 Task: Add El Paseo Paloma Agave Wine Cocktail to the cart.
Action: Mouse moved to (941, 338)
Screenshot: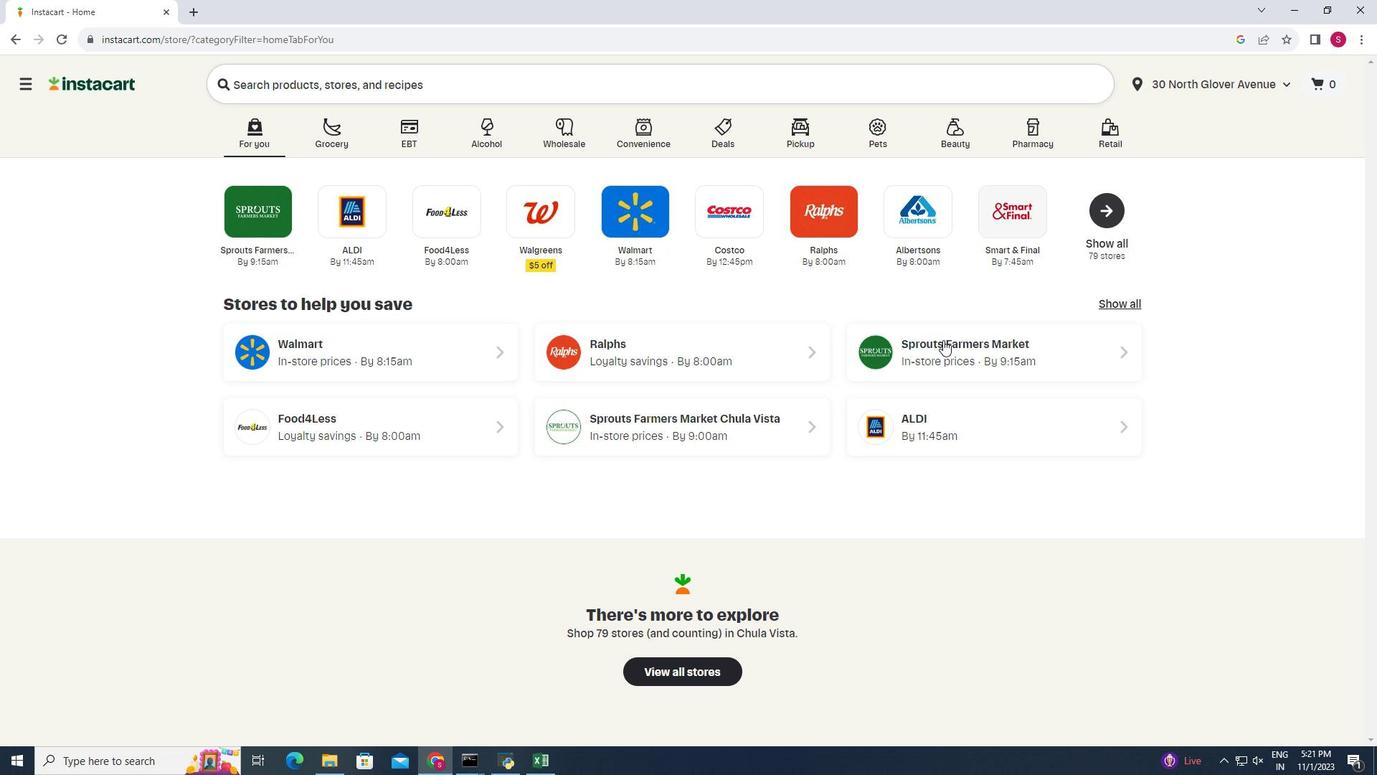 
Action: Mouse pressed left at (941, 338)
Screenshot: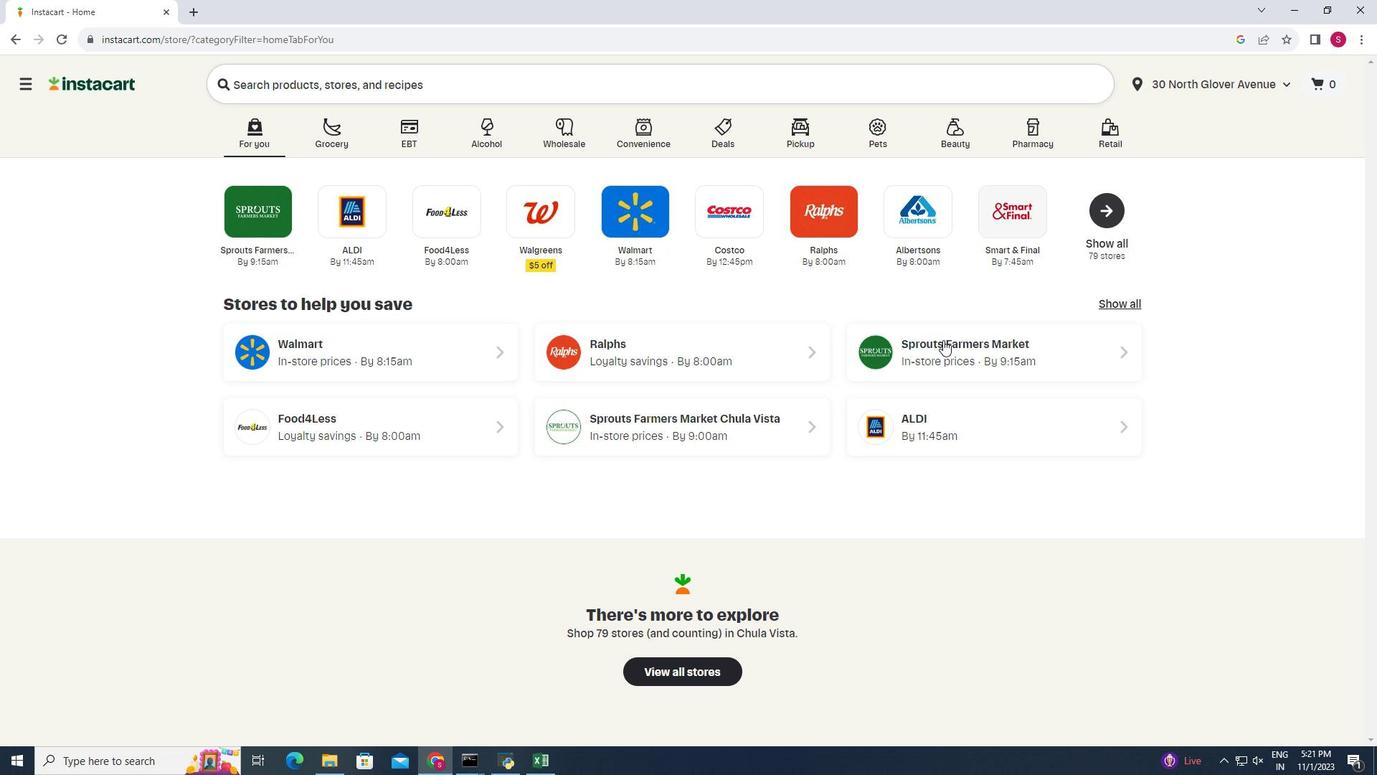 
Action: Mouse moved to (45, 702)
Screenshot: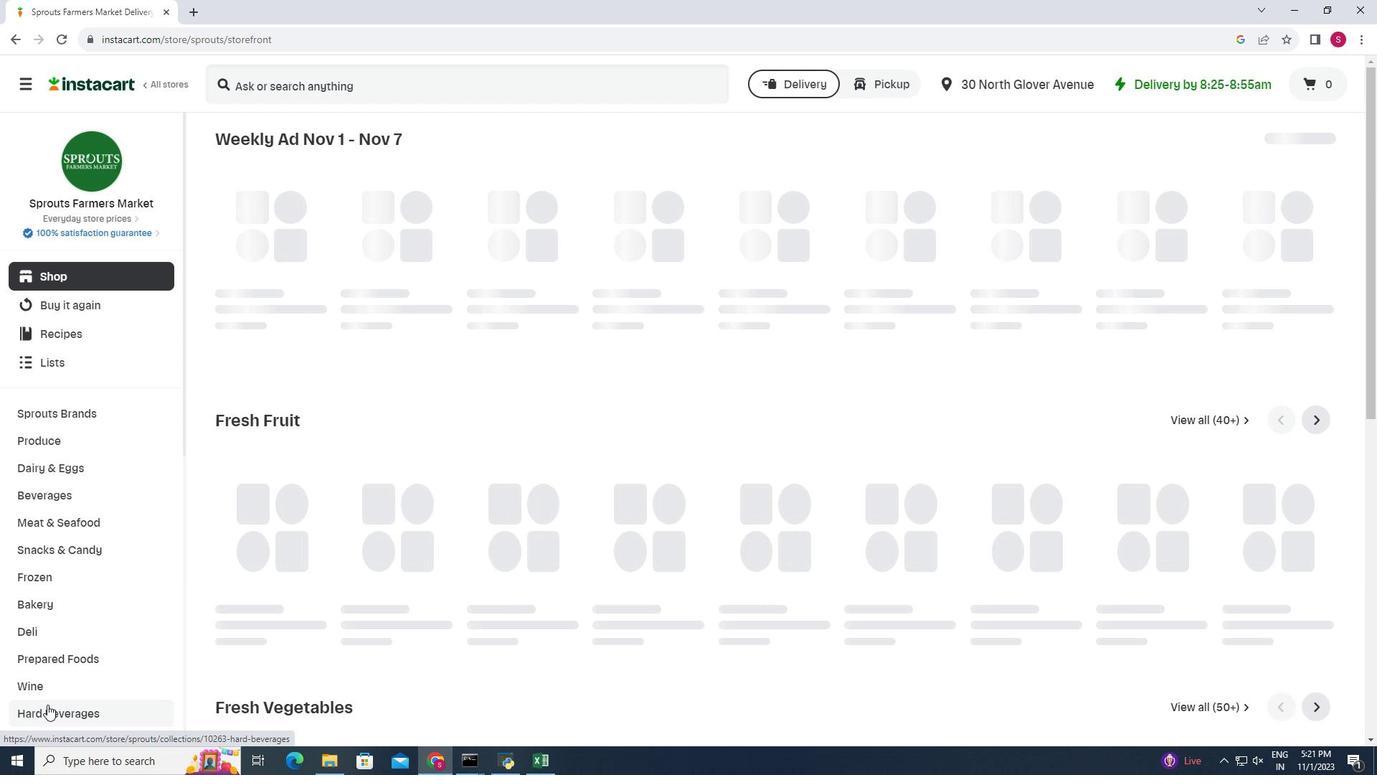 
Action: Mouse pressed left at (45, 702)
Screenshot: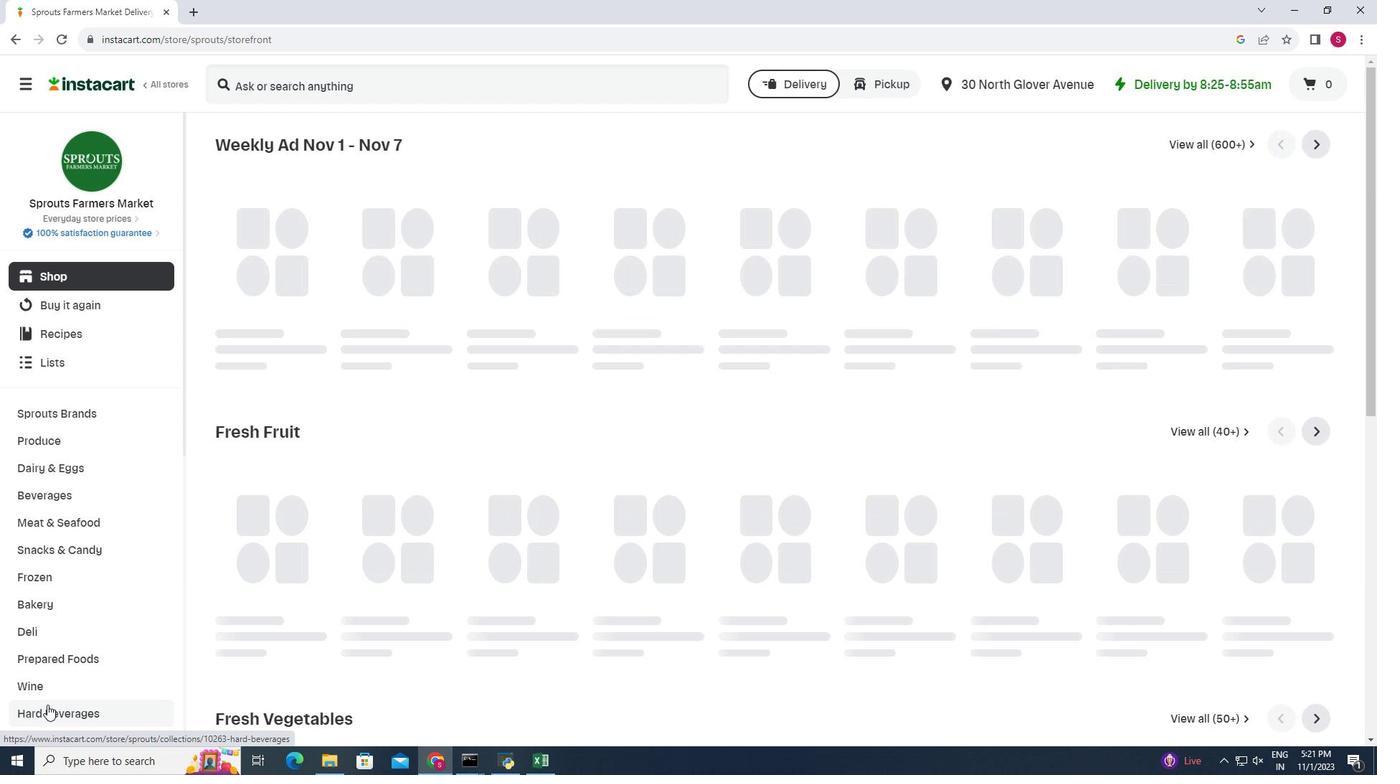 
Action: Mouse moved to (589, 172)
Screenshot: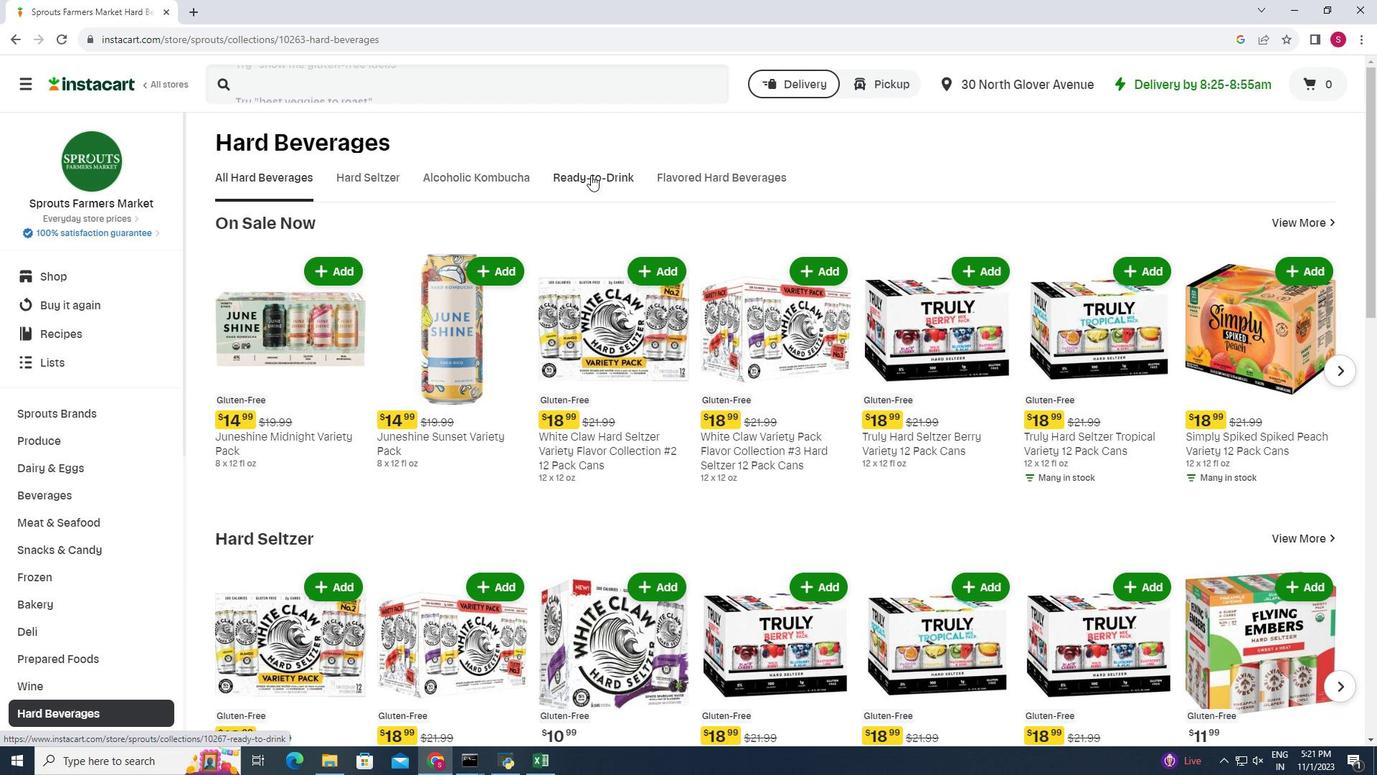 
Action: Mouse pressed left at (589, 172)
Screenshot: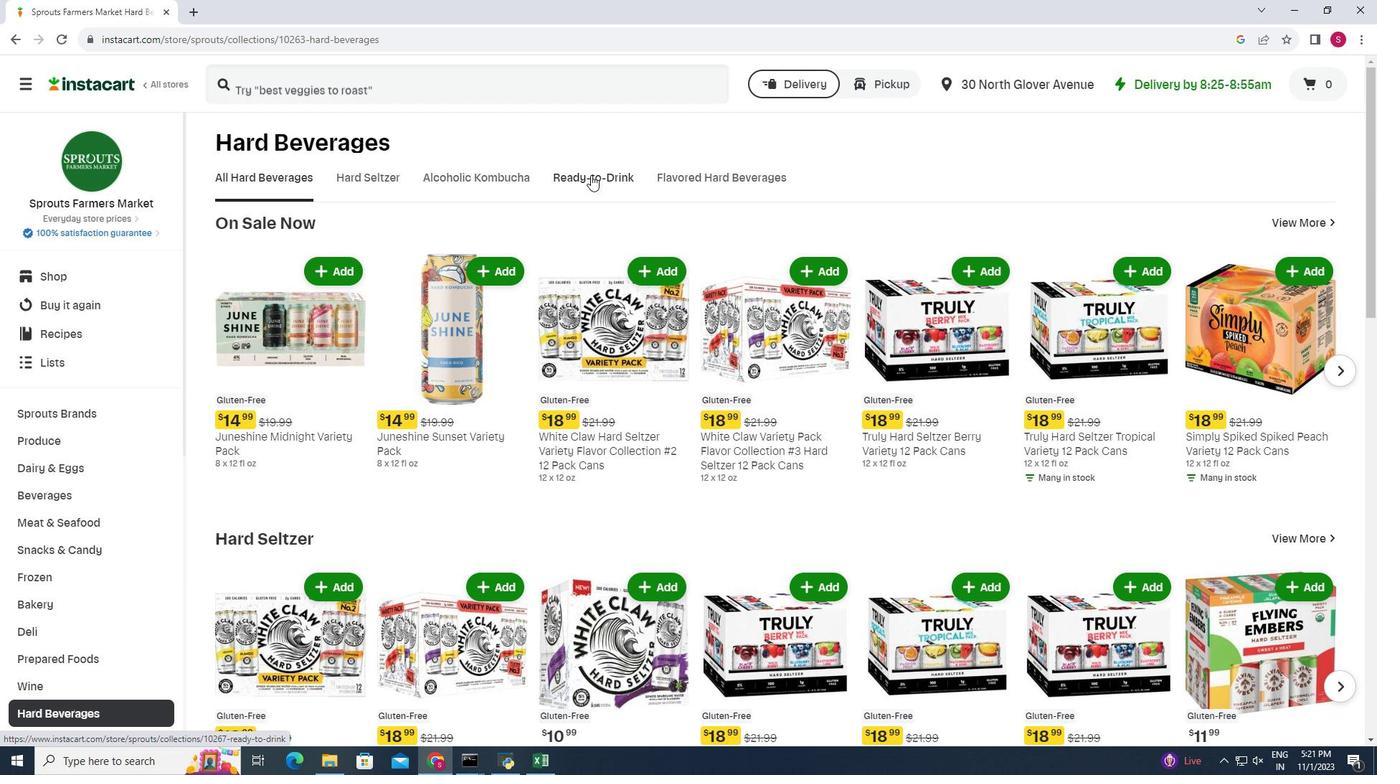 
Action: Mouse moved to (551, 236)
Screenshot: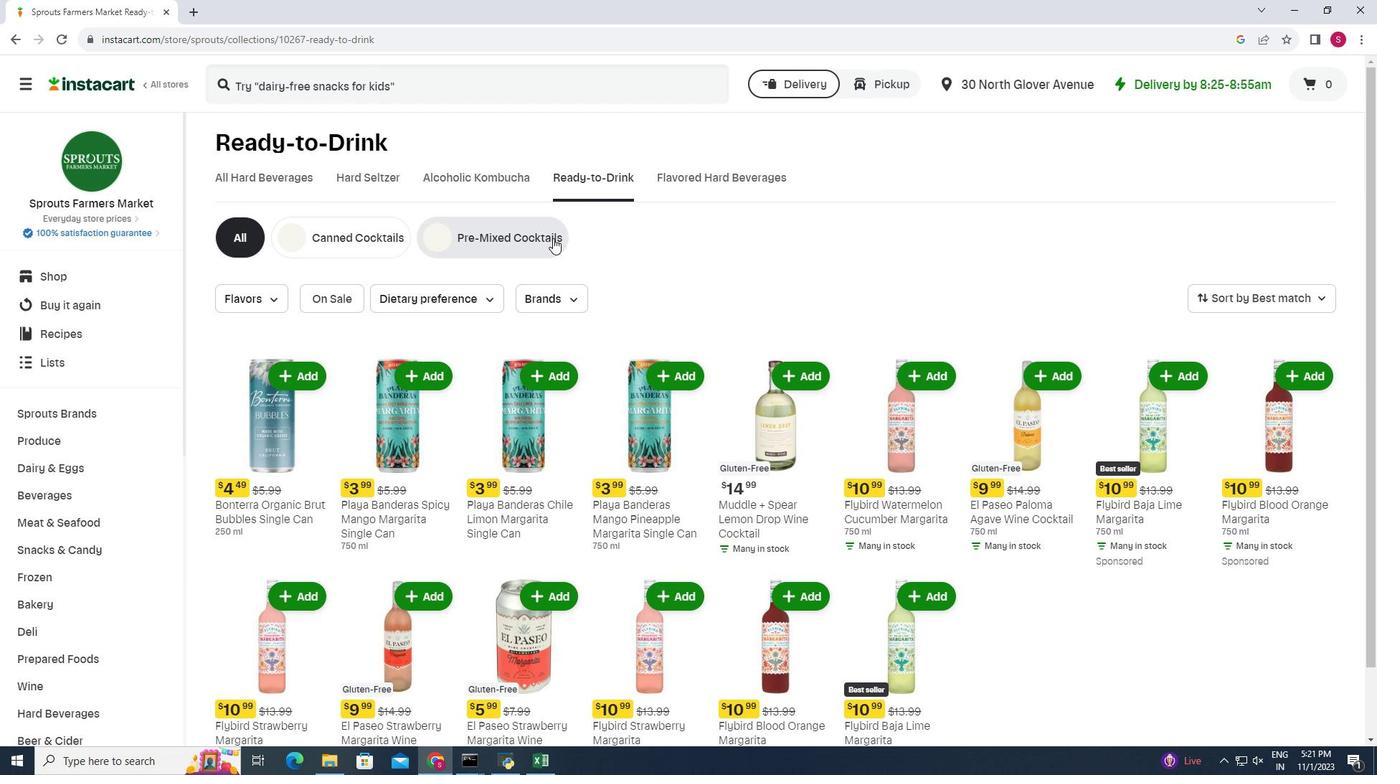 
Action: Mouse pressed left at (551, 236)
Screenshot: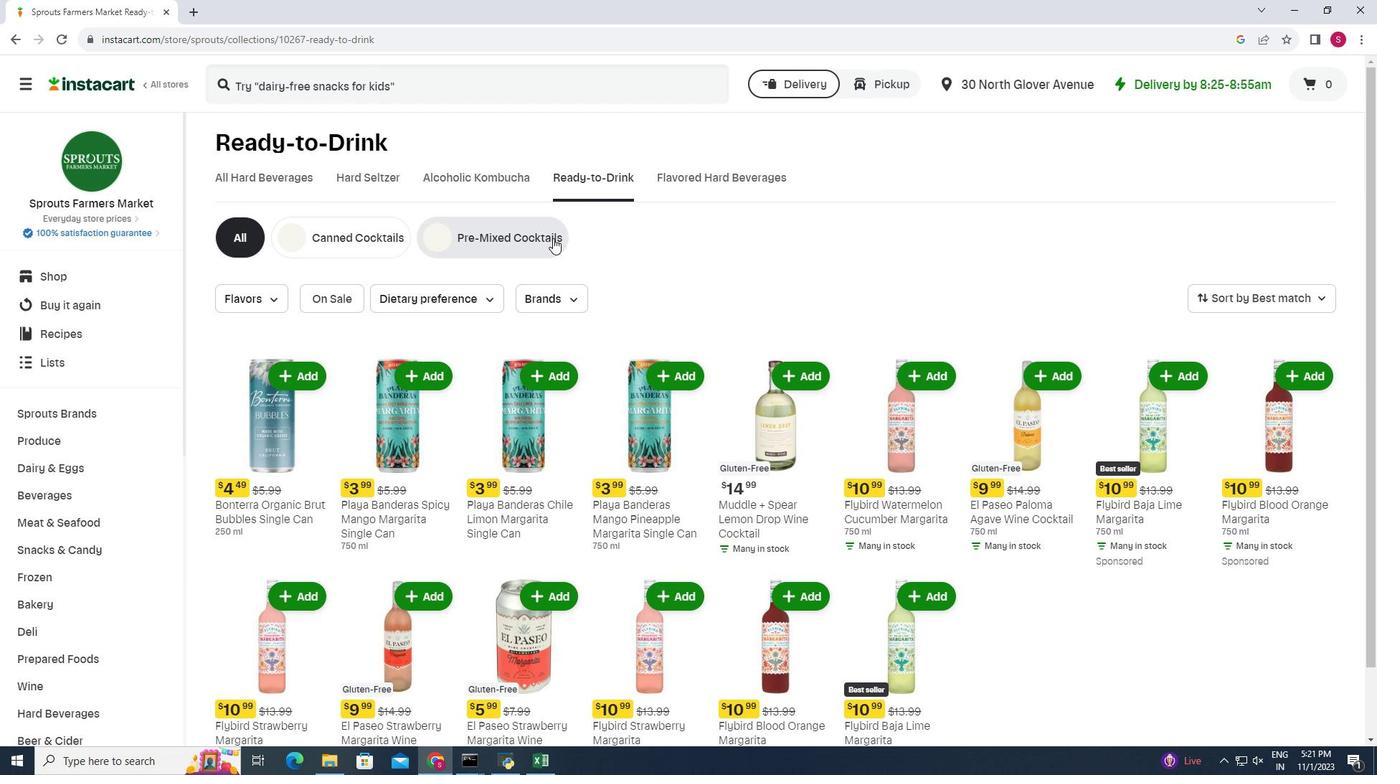 
Action: Mouse moved to (706, 264)
Screenshot: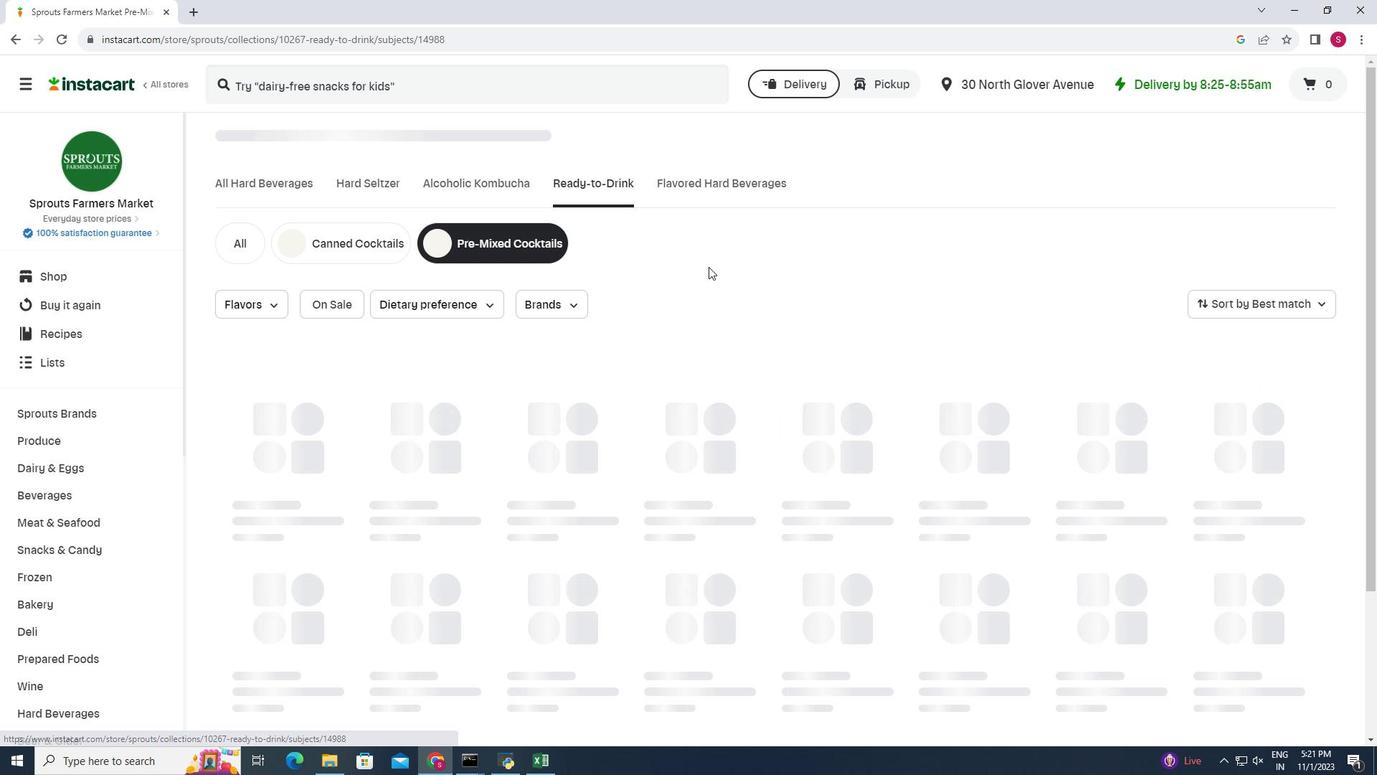 
Action: Mouse scrolled (706, 264) with delta (0, 0)
Screenshot: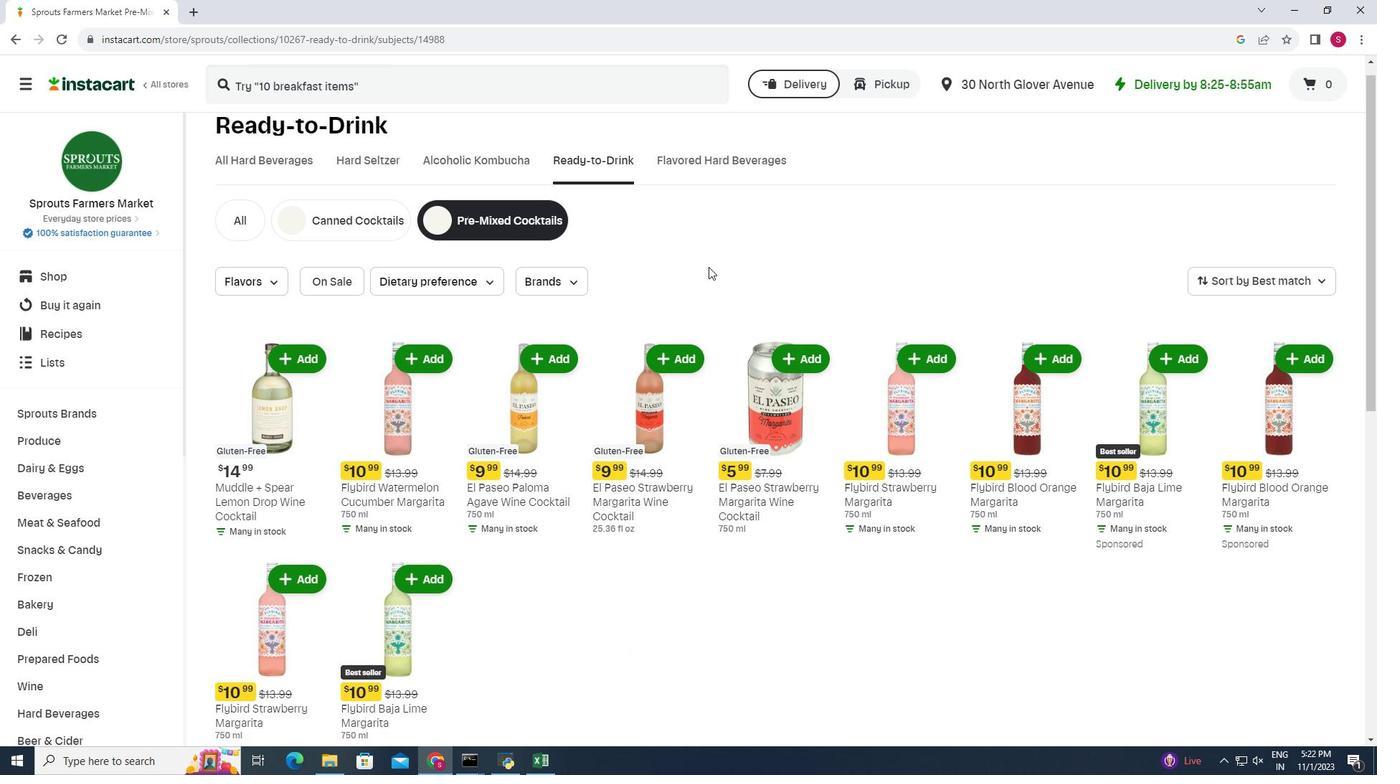 
Action: Mouse moved to (536, 314)
Screenshot: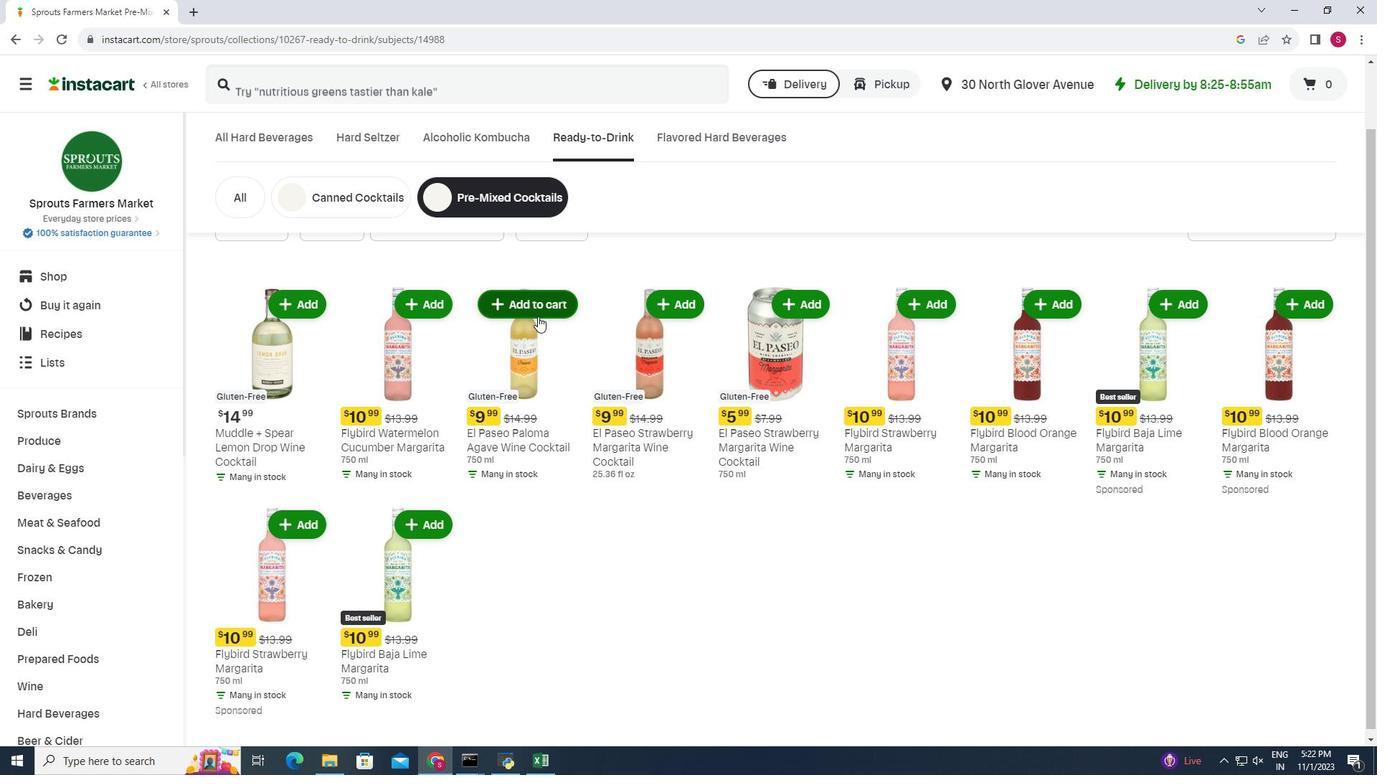 
Action: Mouse pressed left at (536, 314)
Screenshot: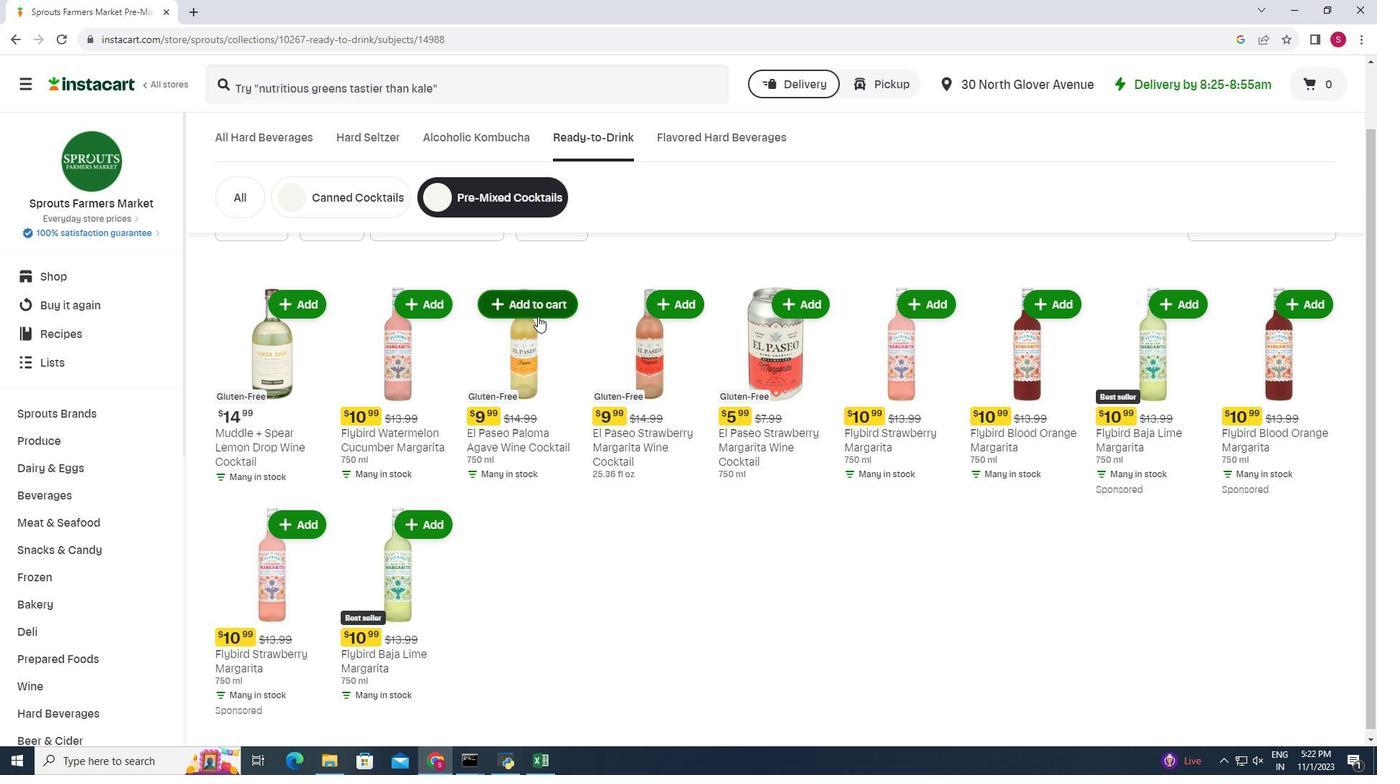 
Action: Mouse moved to (416, 328)
Screenshot: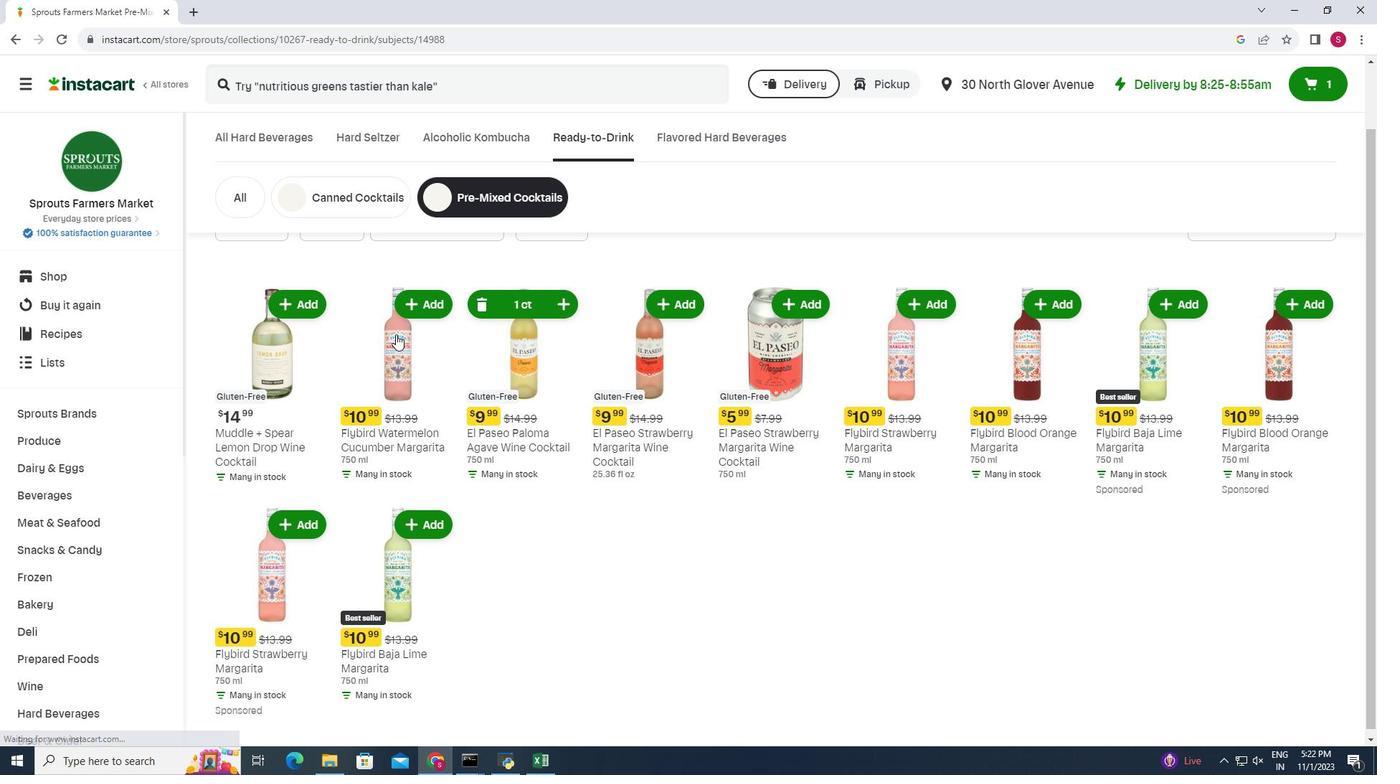 
